 Task: Choose the option except certain cells.
Action: Mouse moved to (201, 72)
Screenshot: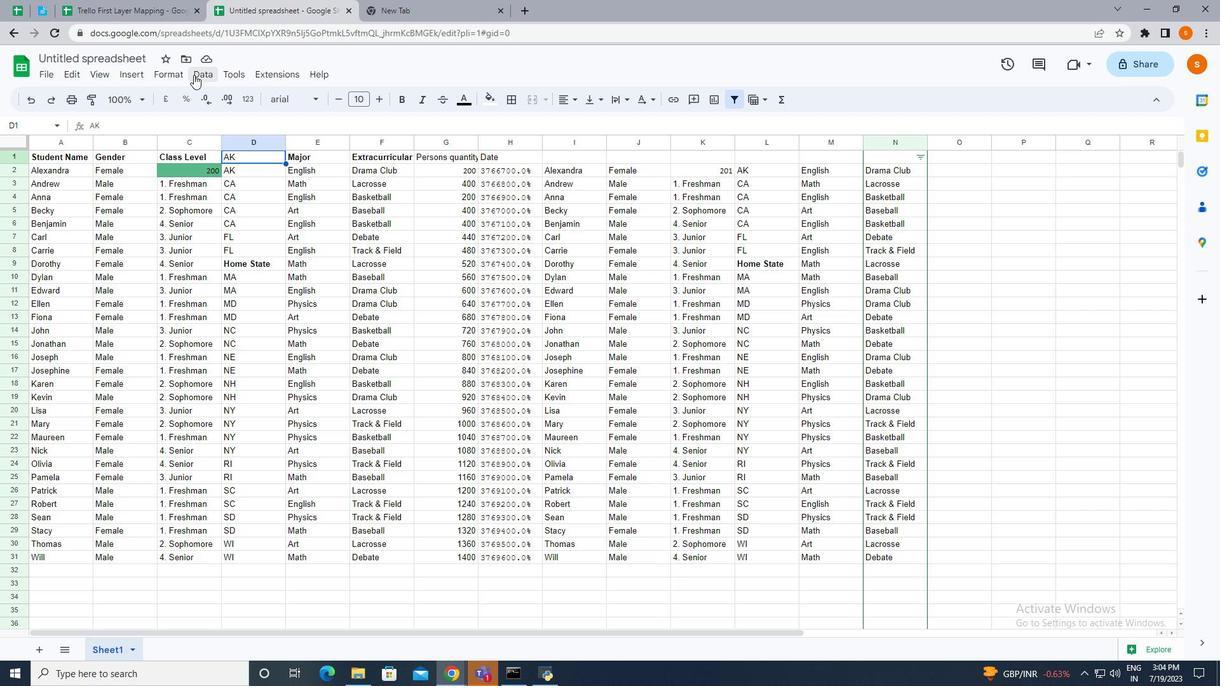 
Action: Mouse pressed left at (201, 72)
Screenshot: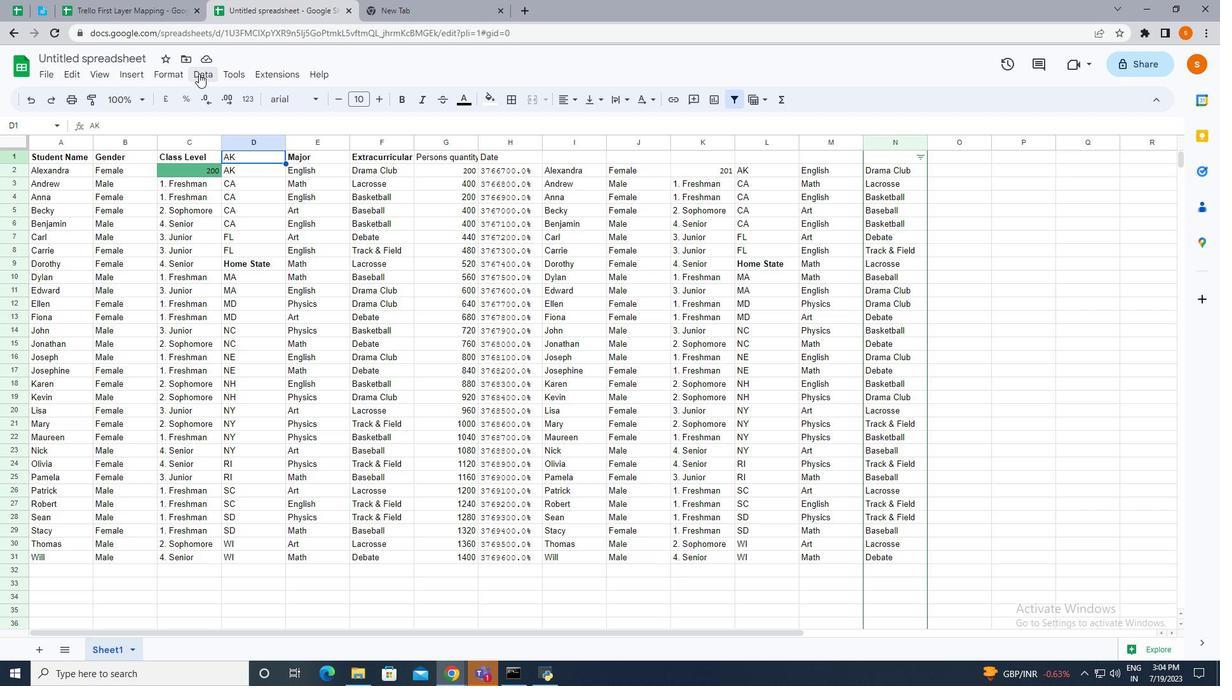 
Action: Mouse moved to (235, 217)
Screenshot: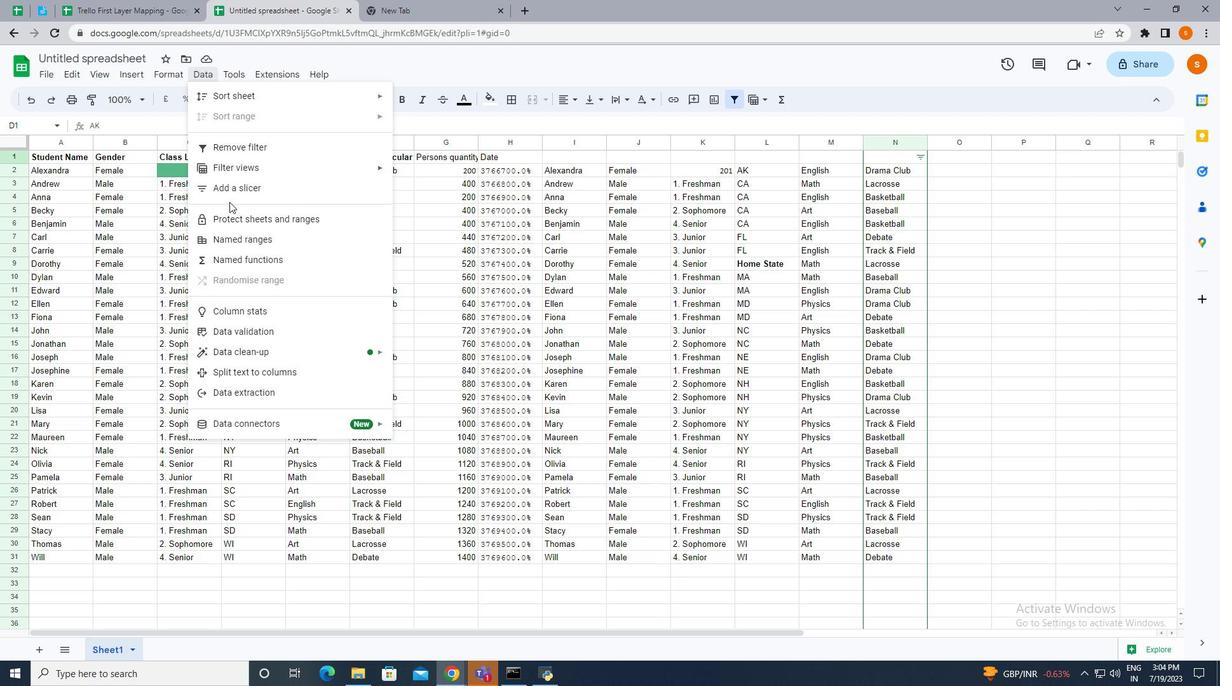
Action: Mouse pressed left at (235, 217)
Screenshot: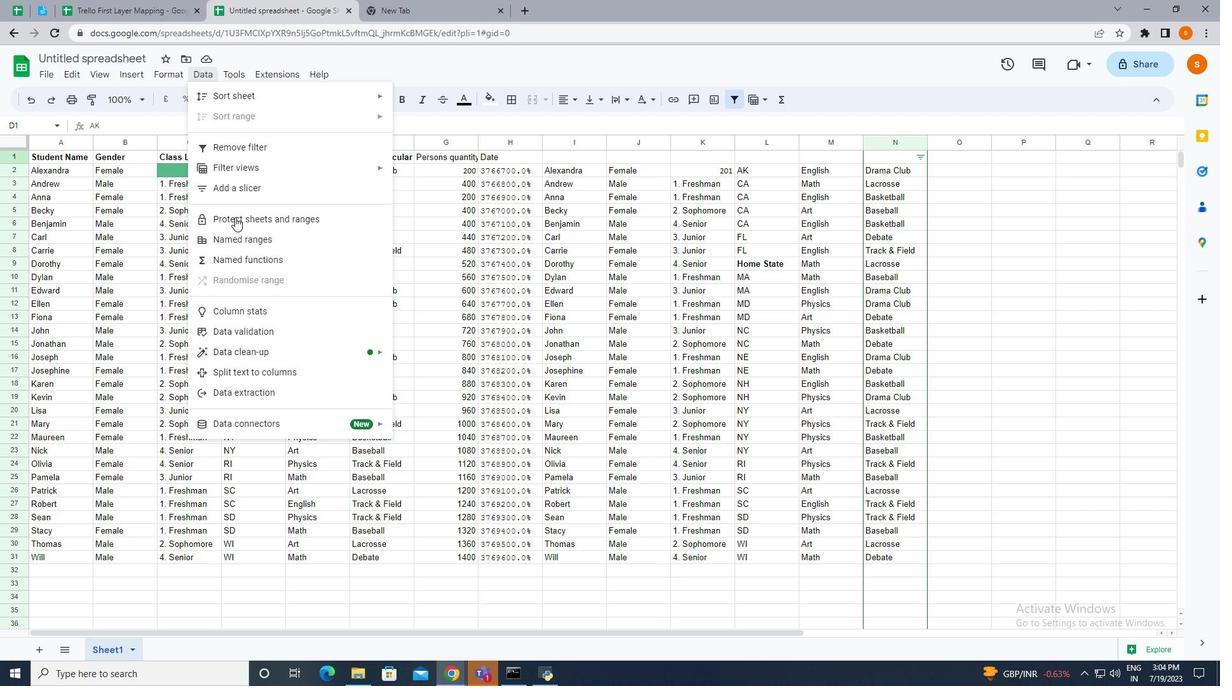 
Action: Mouse moved to (1020, 136)
Screenshot: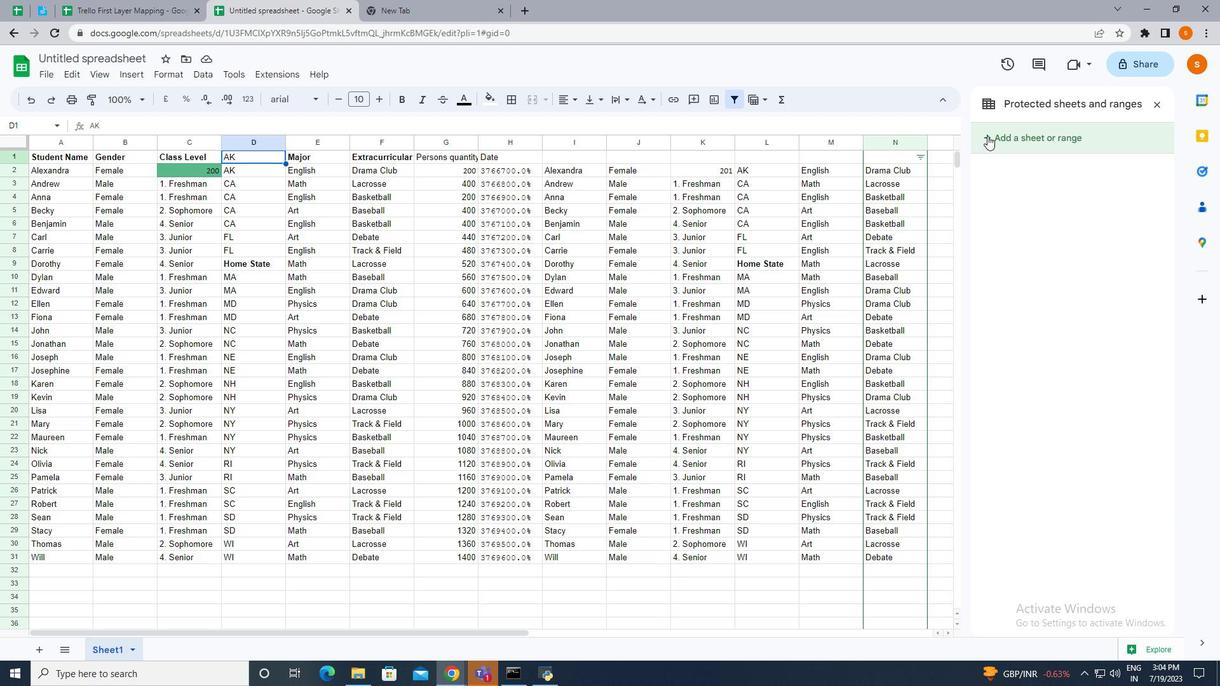 
Action: Mouse pressed left at (1020, 136)
Screenshot: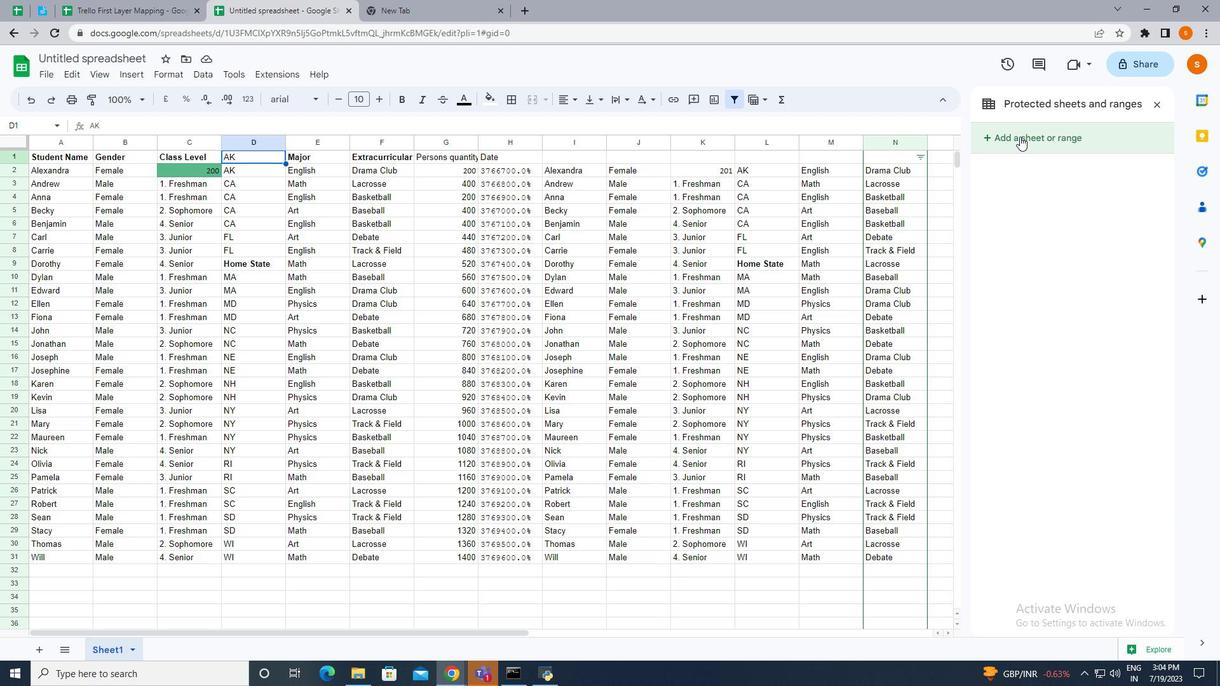 
Action: Mouse moved to (1103, 178)
Screenshot: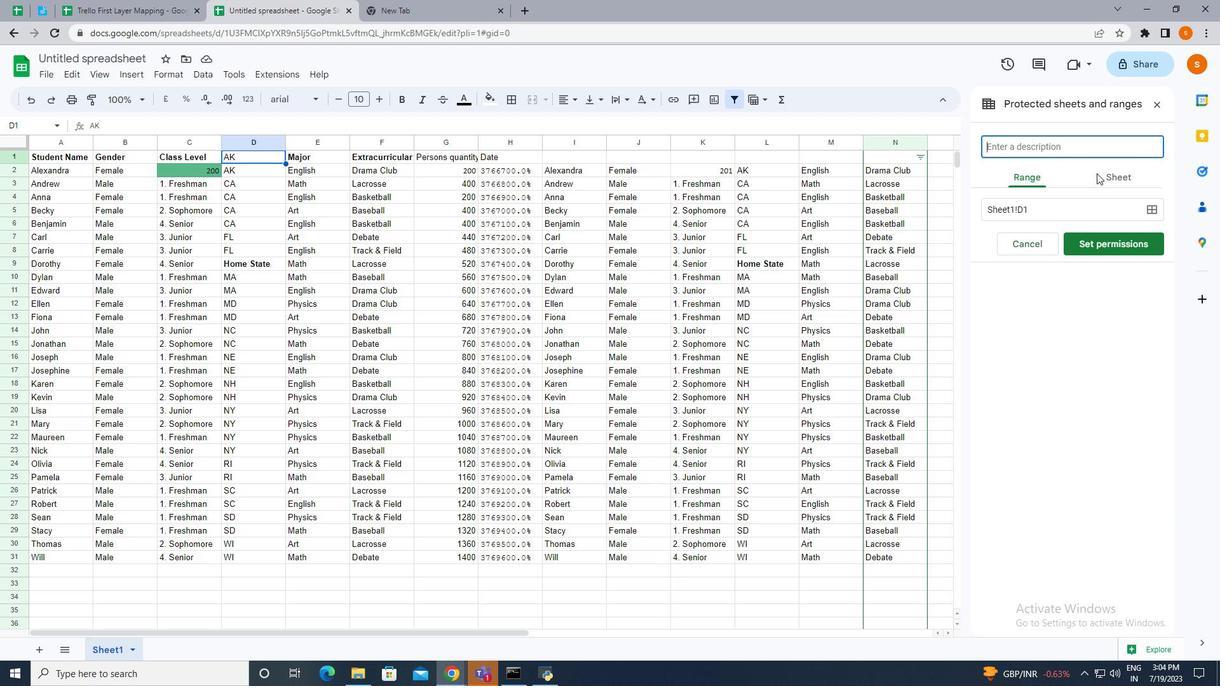 
Action: Mouse pressed left at (1103, 178)
Screenshot: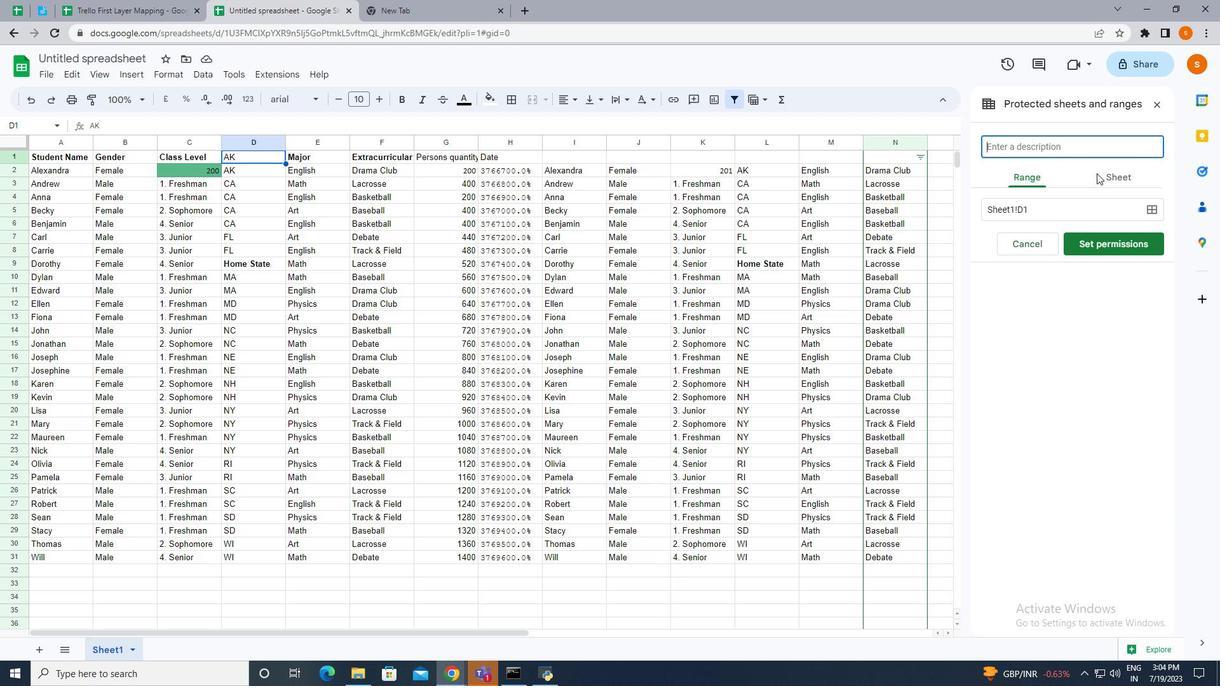 
Action: Mouse moved to (999, 233)
Screenshot: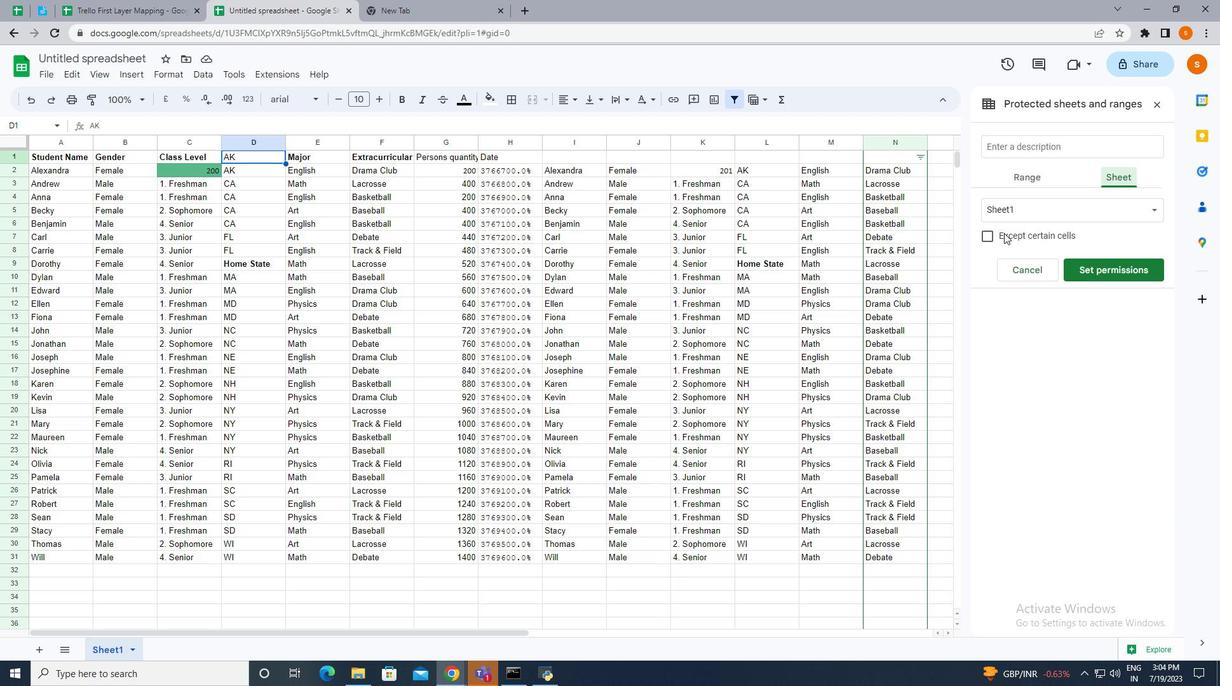 
Action: Mouse pressed left at (999, 233)
Screenshot: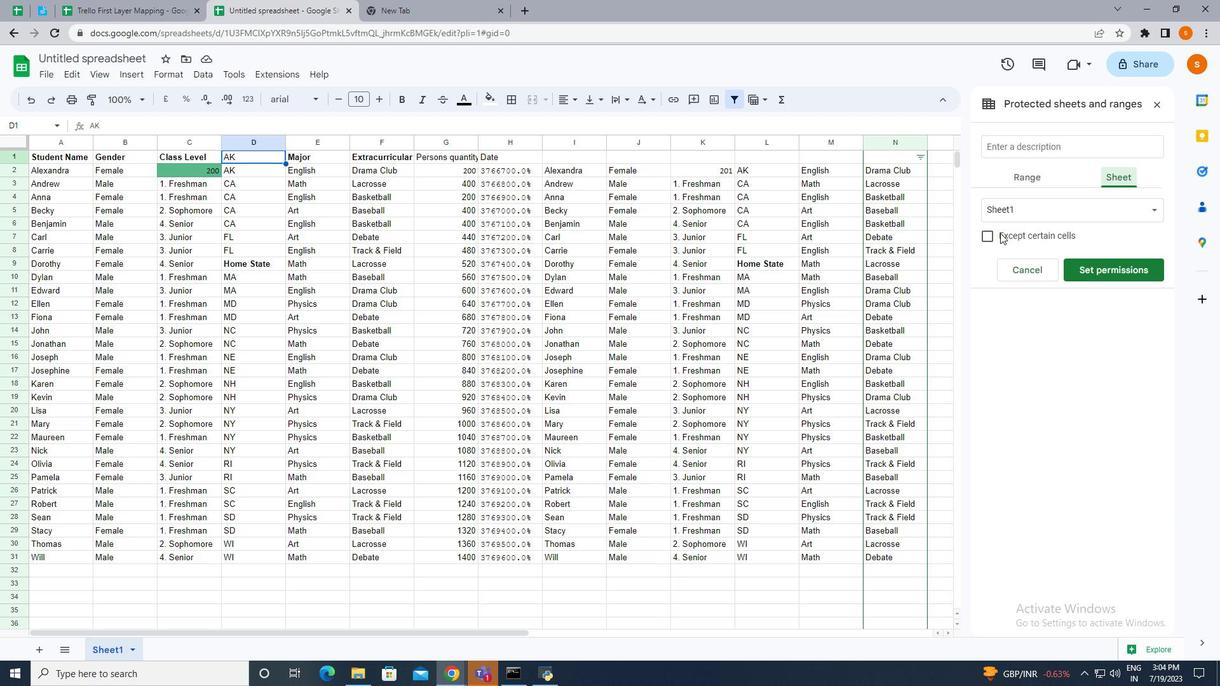 
Action: Mouse moved to (1050, 389)
Screenshot: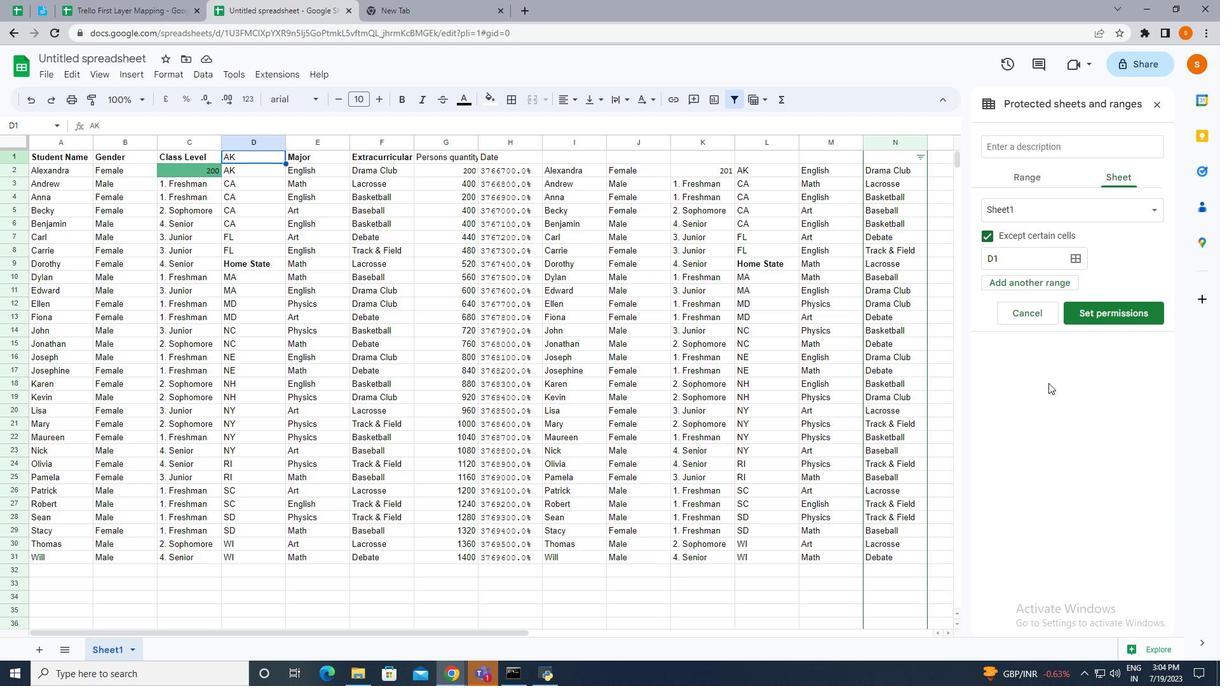 
